 Task: For heading Arial black with underline.  font size for heading18,  'Change the font style of data to'Calibri.  and font size to 9,  Change the alignment of both headline & data to Align center.  In the sheet  Excel Template Workbook Spreadsheet
Action: Mouse moved to (23, 107)
Screenshot: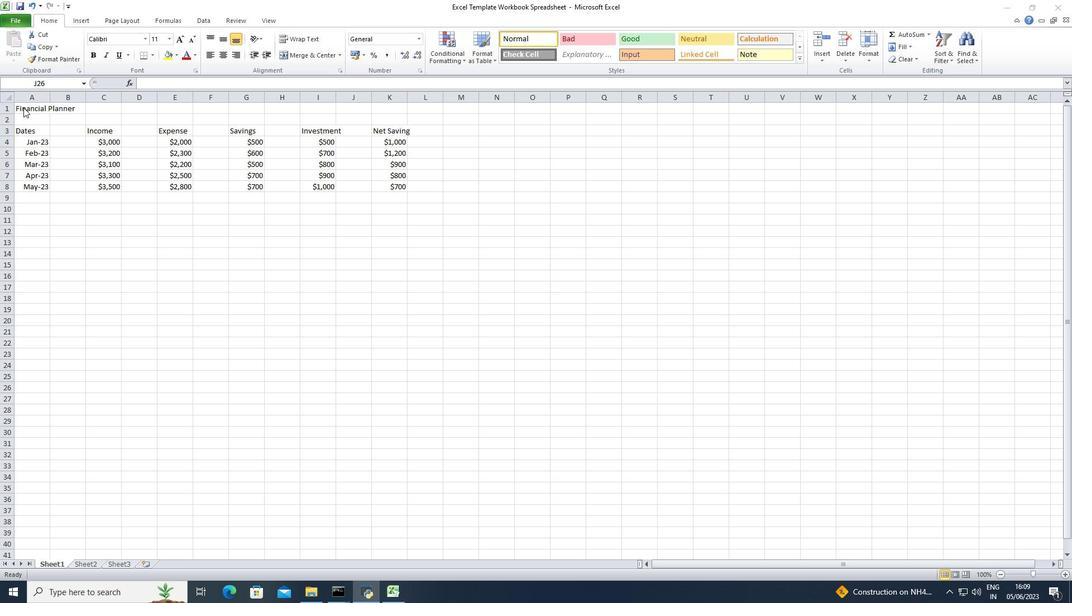 
Action: Mouse pressed left at (23, 107)
Screenshot: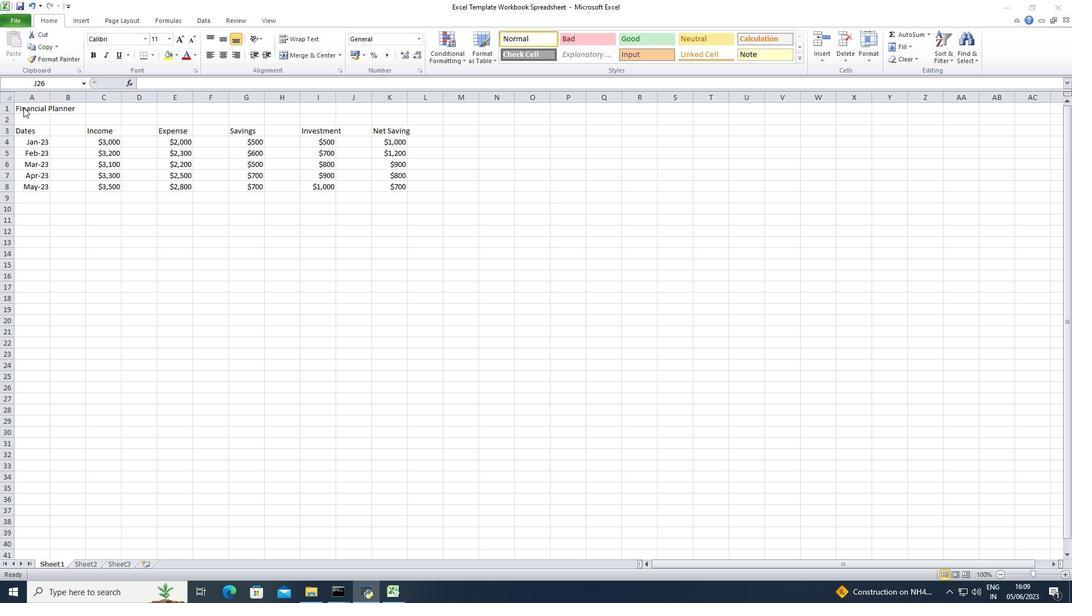 
Action: Mouse pressed left at (23, 107)
Screenshot: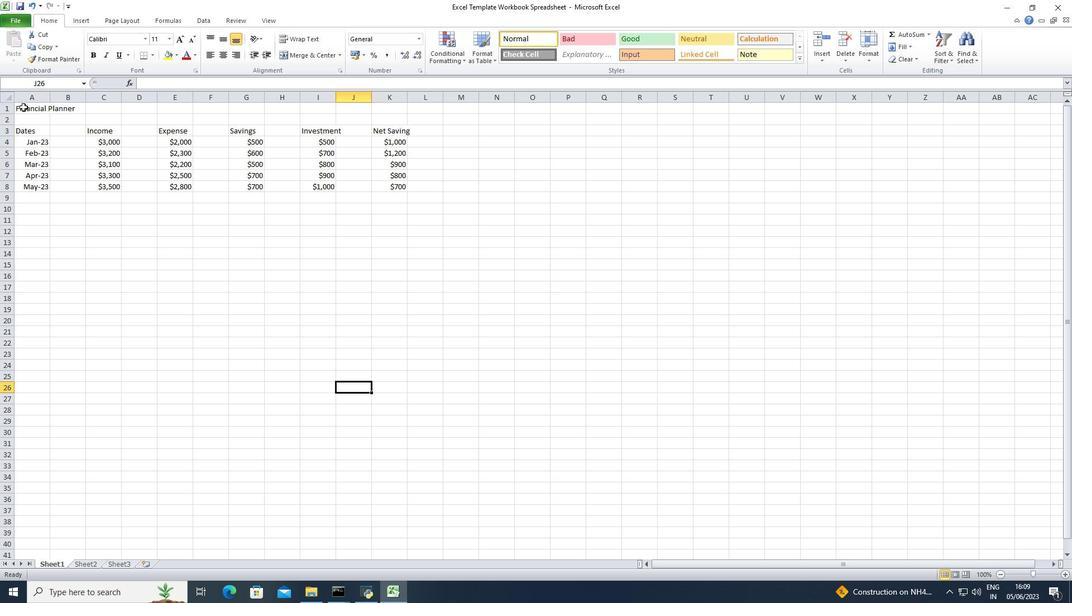 
Action: Mouse moved to (21, 110)
Screenshot: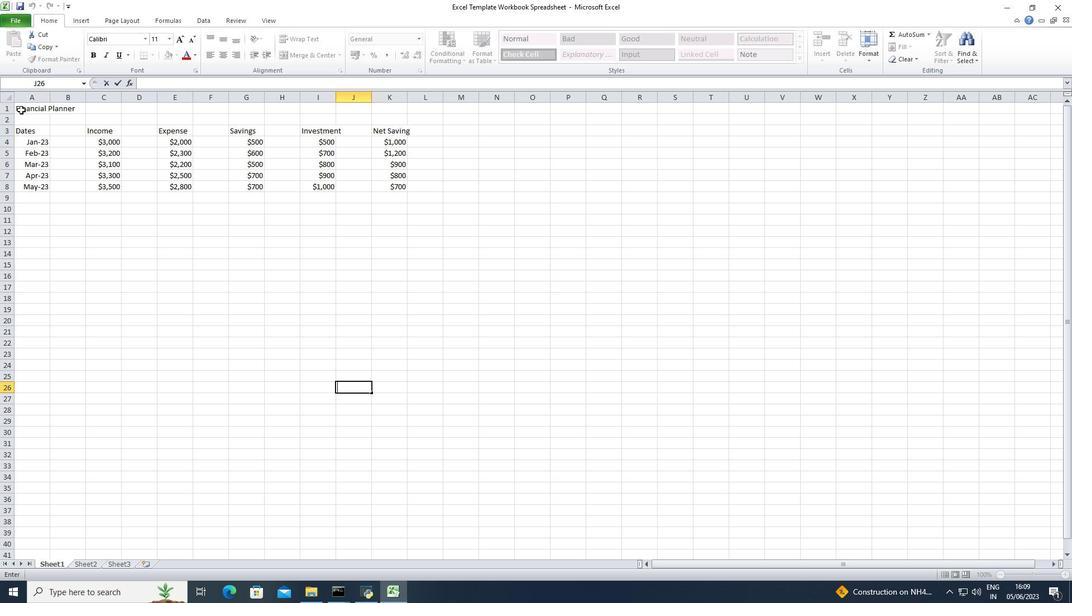 
Action: Mouse pressed left at (21, 110)
Screenshot: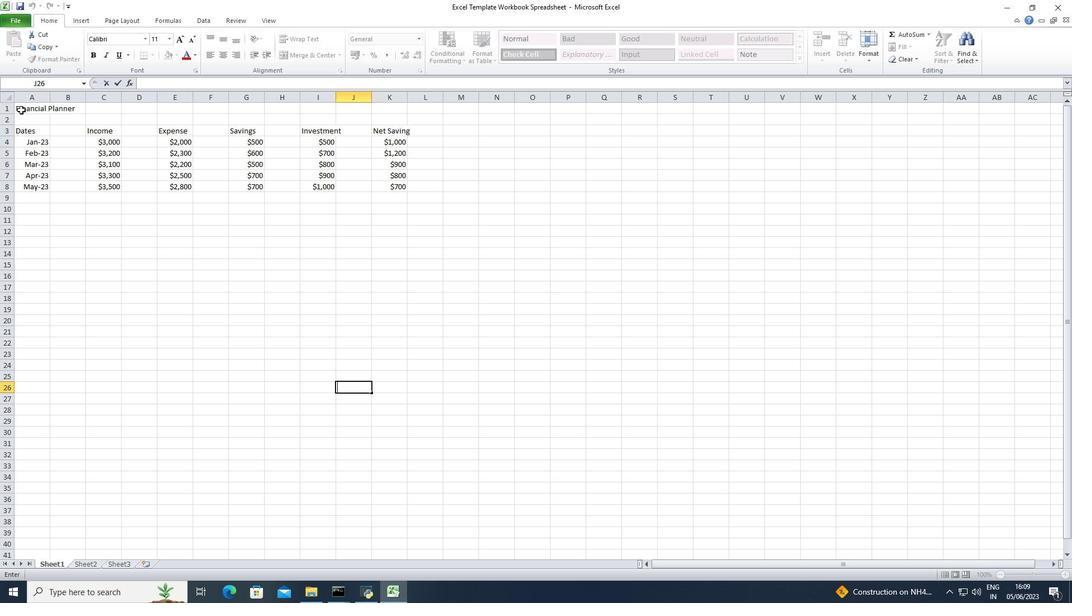 
Action: Mouse moved to (111, 41)
Screenshot: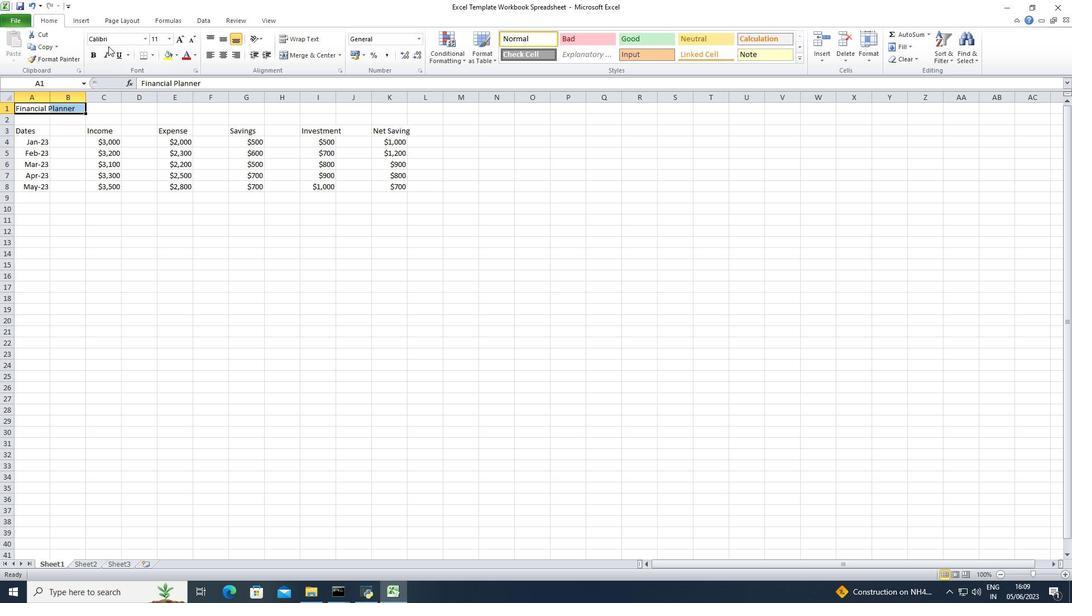 
Action: Mouse pressed left at (111, 41)
Screenshot: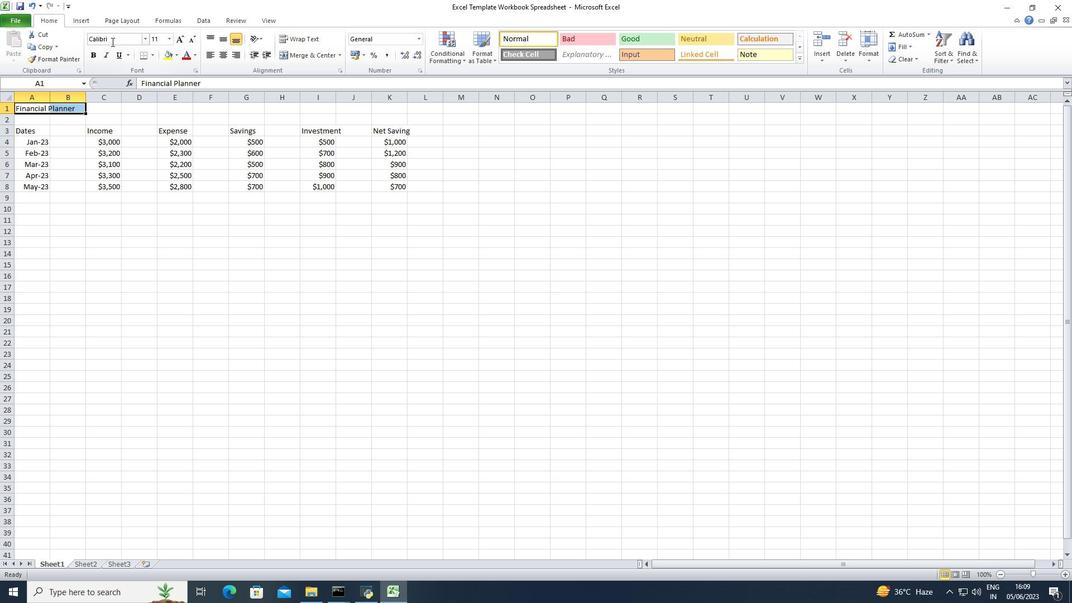 
Action: Key pressed <Key.shift>Arial<Key.space>
Screenshot: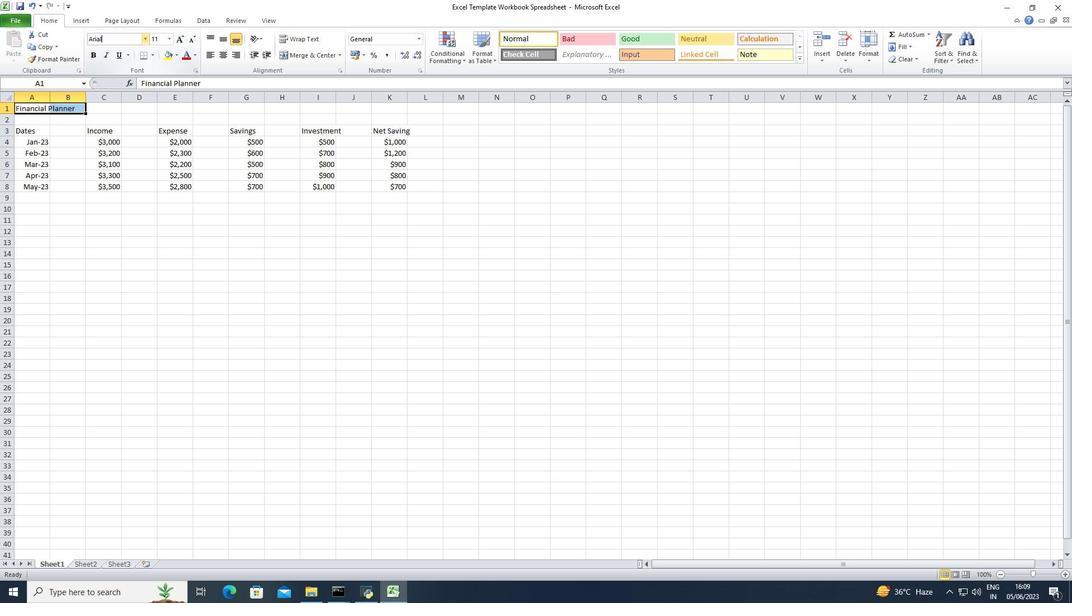 
Action: Mouse moved to (109, 68)
Screenshot: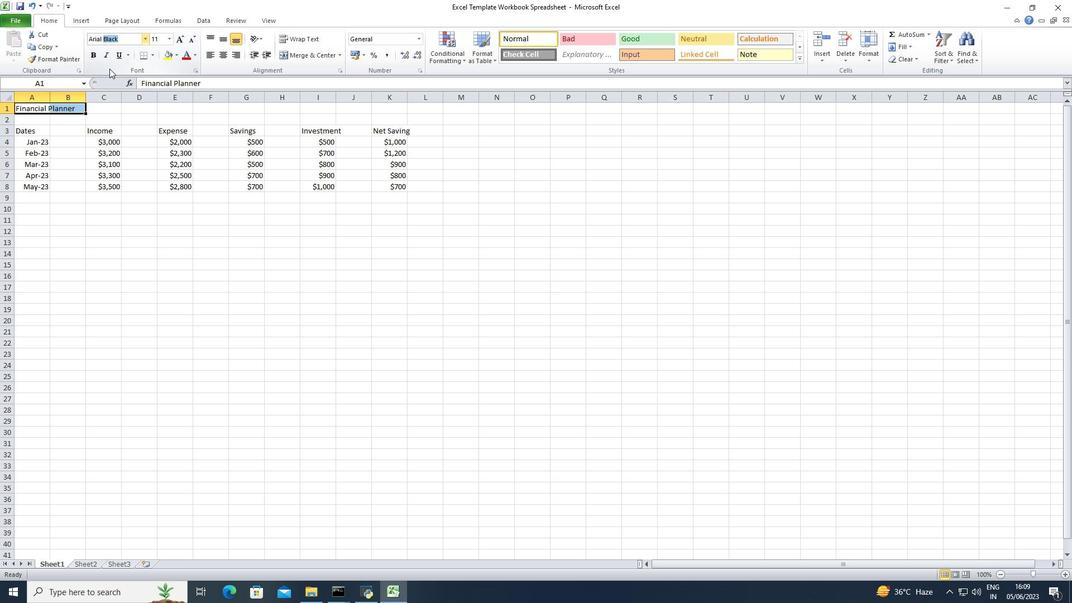 
Action: Key pressed <Key.enter>
Screenshot: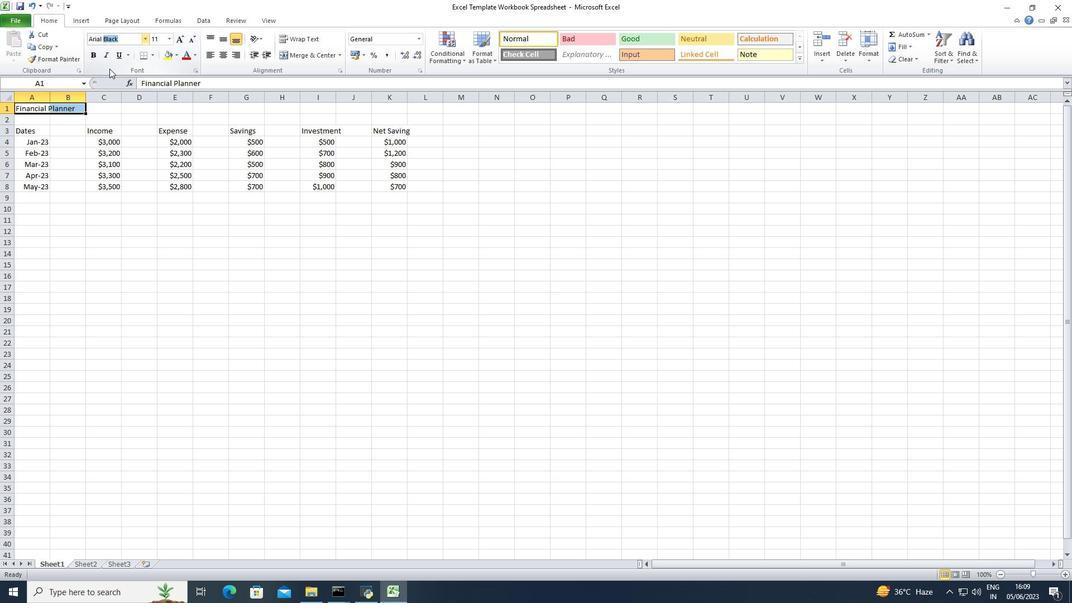 
Action: Mouse moved to (117, 54)
Screenshot: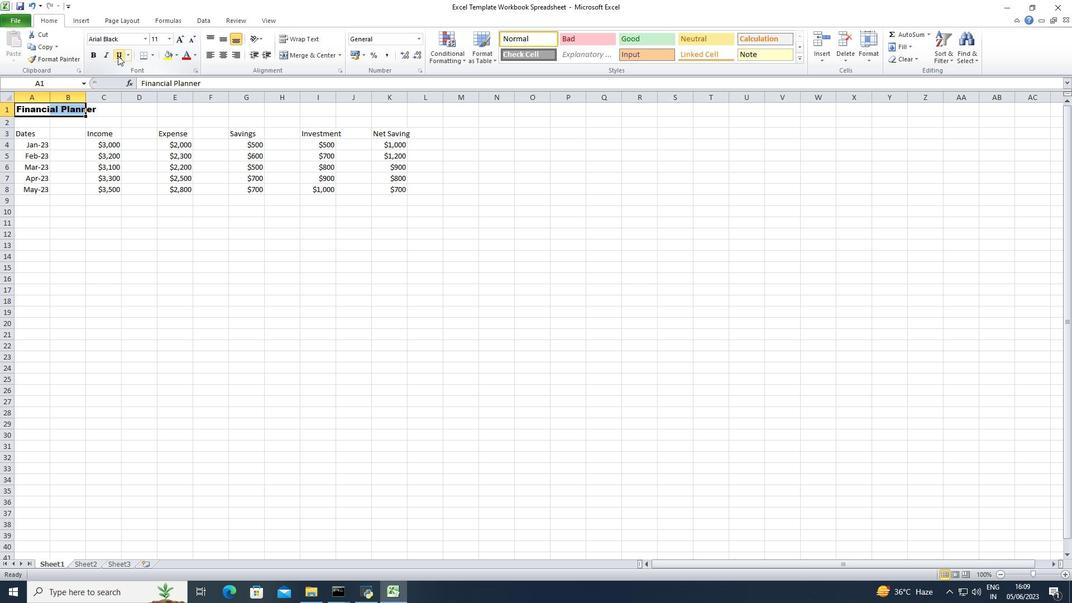 
Action: Mouse pressed left at (117, 54)
Screenshot: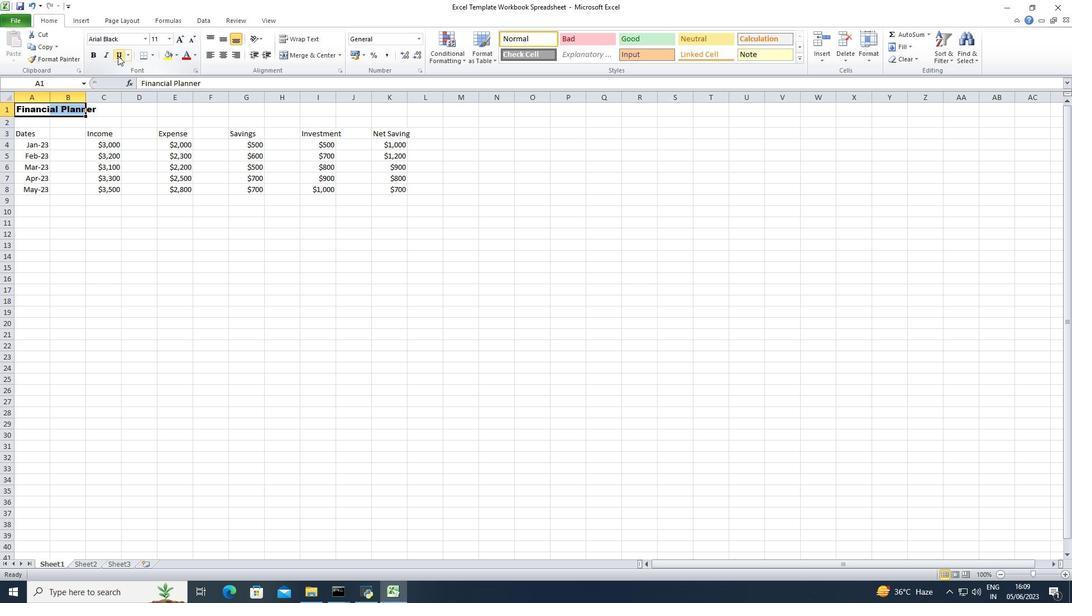 
Action: Mouse moved to (172, 43)
Screenshot: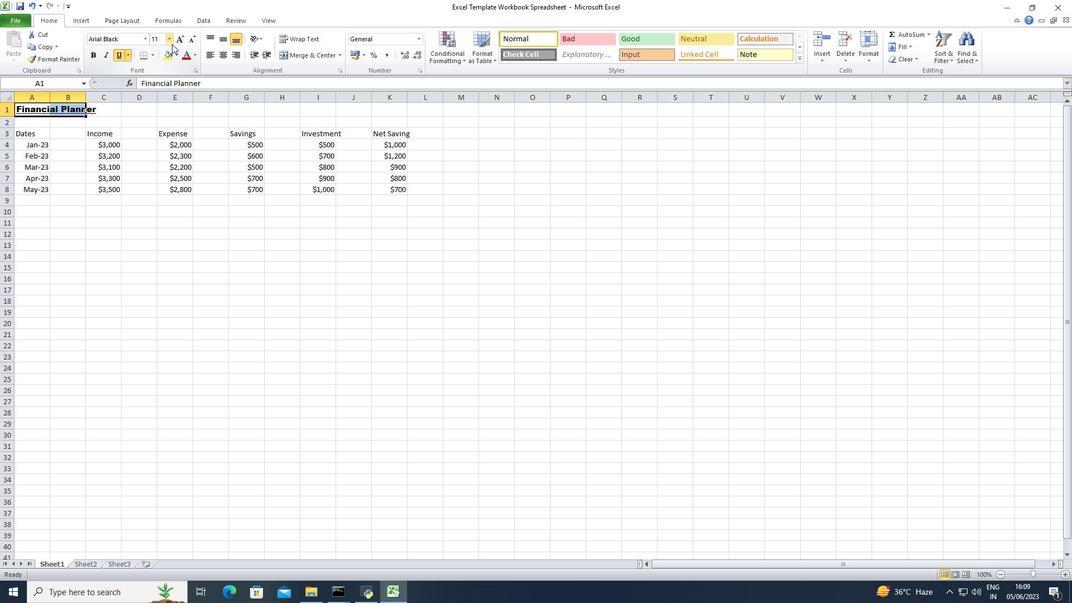 
Action: Mouse pressed left at (172, 43)
Screenshot: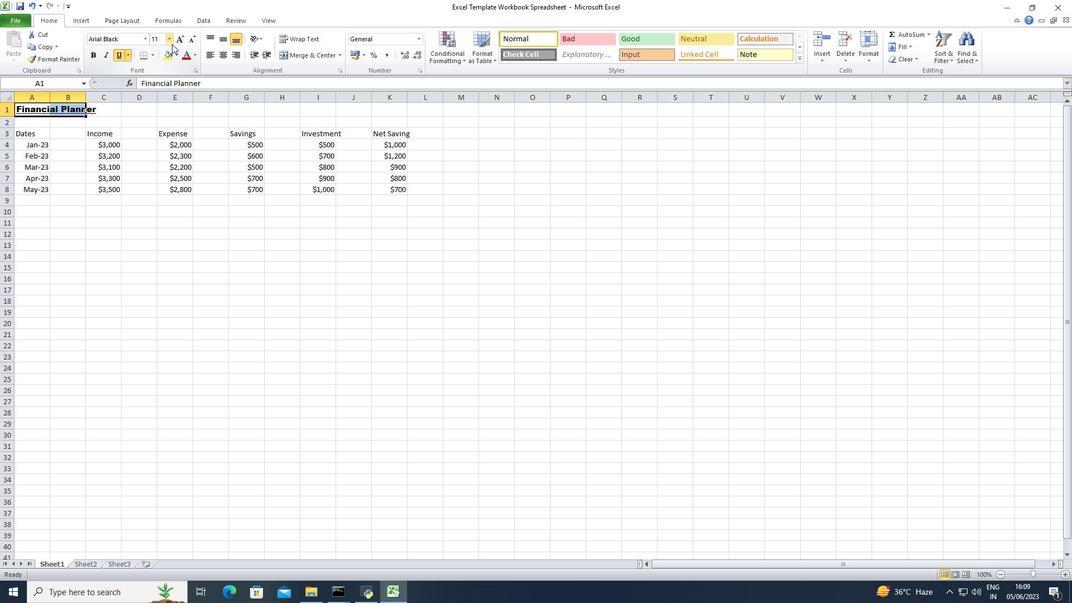 
Action: Mouse moved to (160, 113)
Screenshot: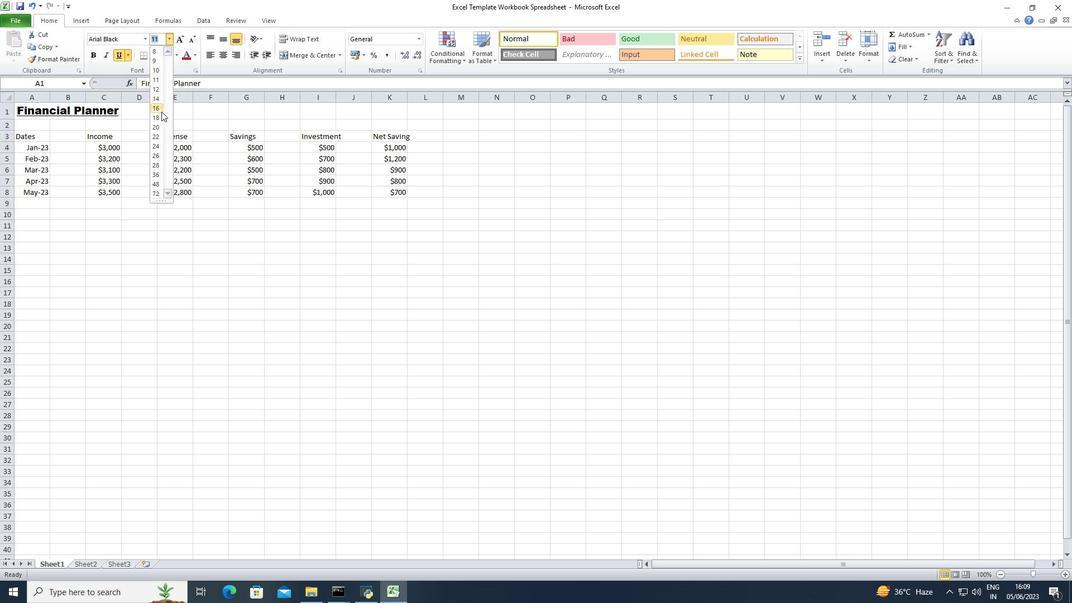
Action: Mouse pressed left at (160, 113)
Screenshot: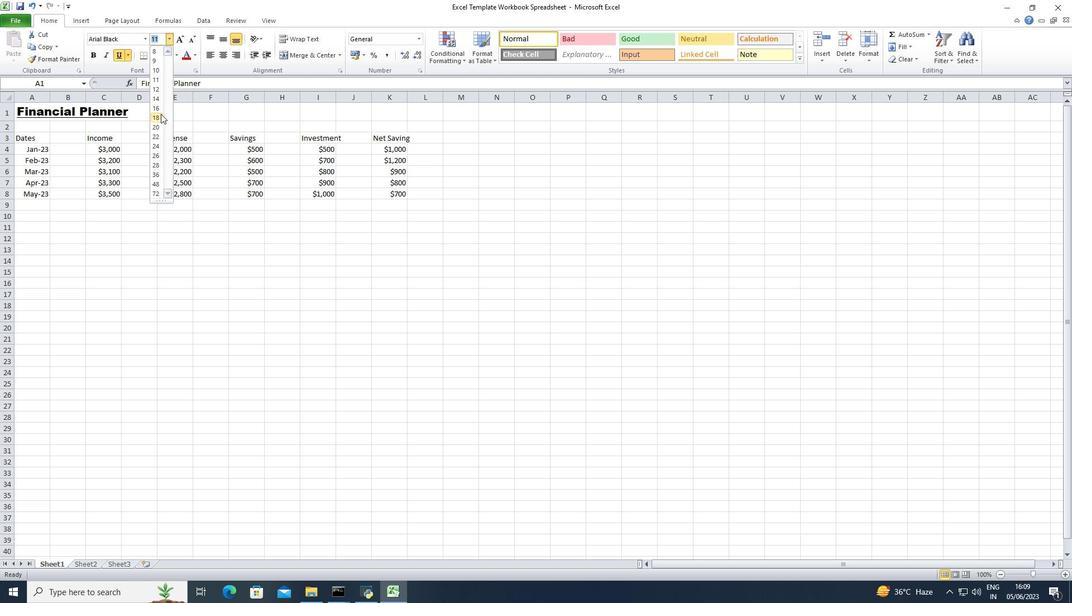 
Action: Mouse moved to (45, 141)
Screenshot: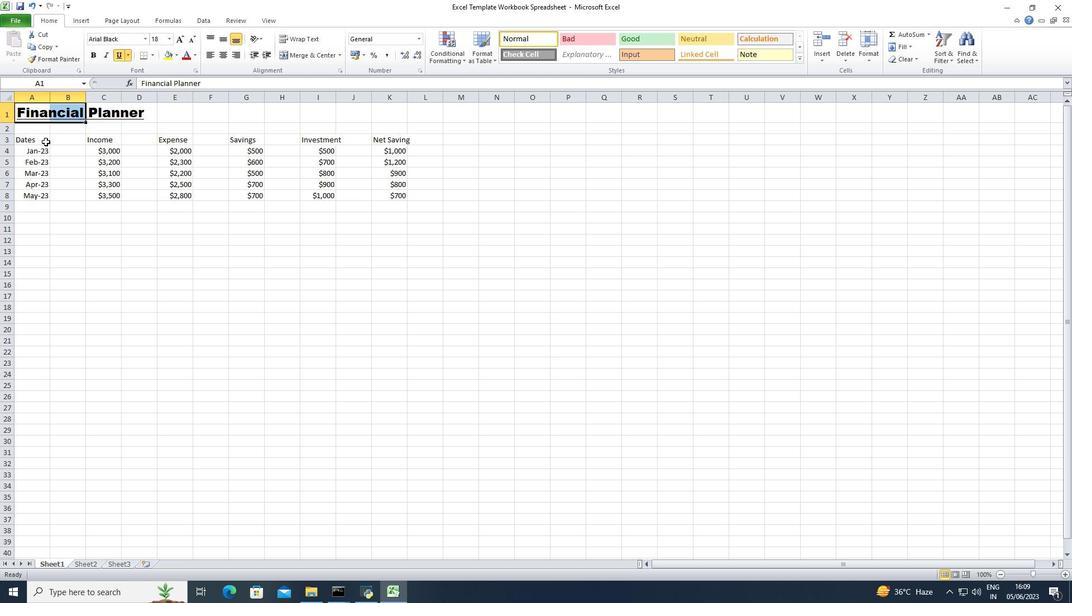 
Action: Mouse pressed left at (45, 141)
Screenshot: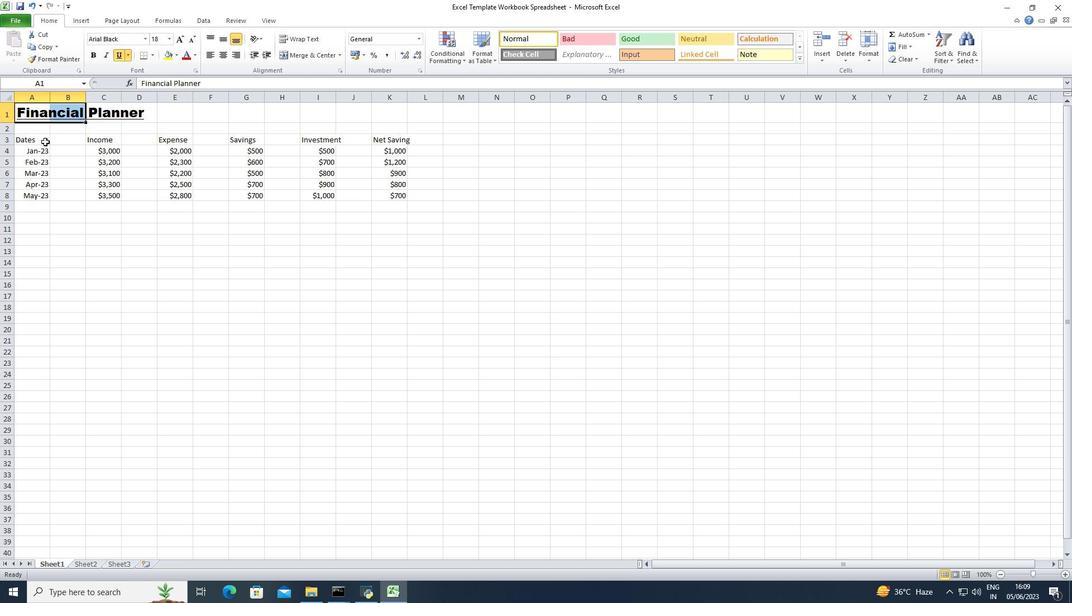 
Action: Mouse moved to (119, 41)
Screenshot: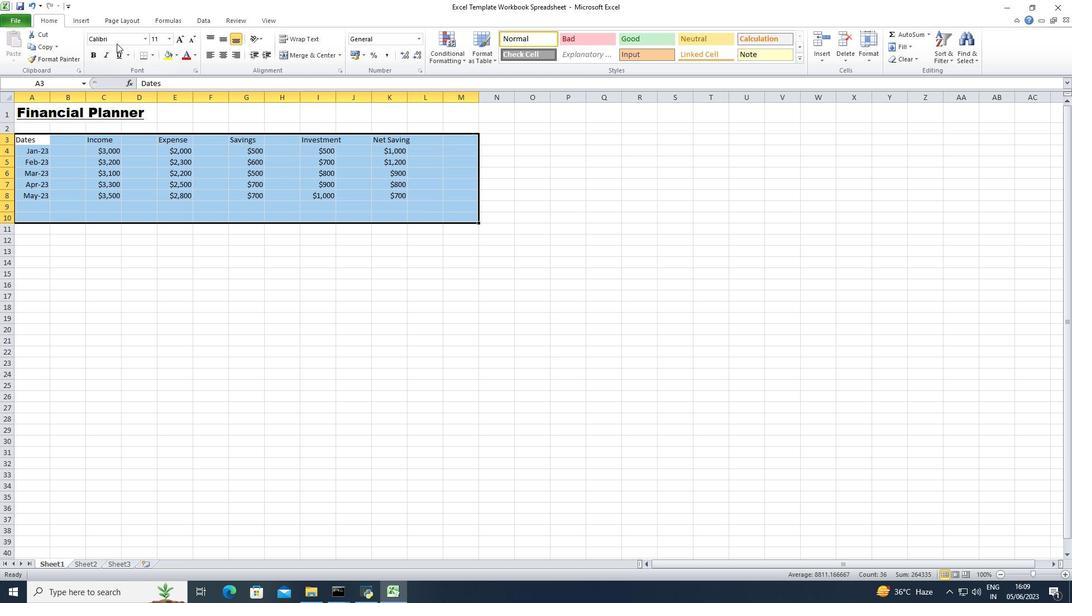 
Action: Mouse pressed left at (119, 41)
Screenshot: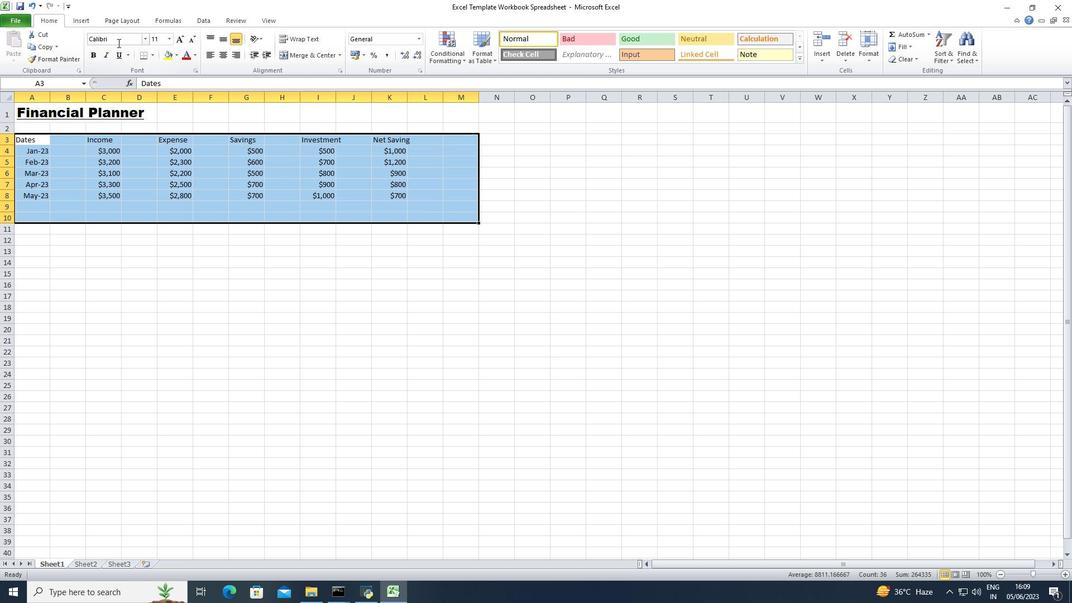 
Action: Key pressed <Key.enter>
Screenshot: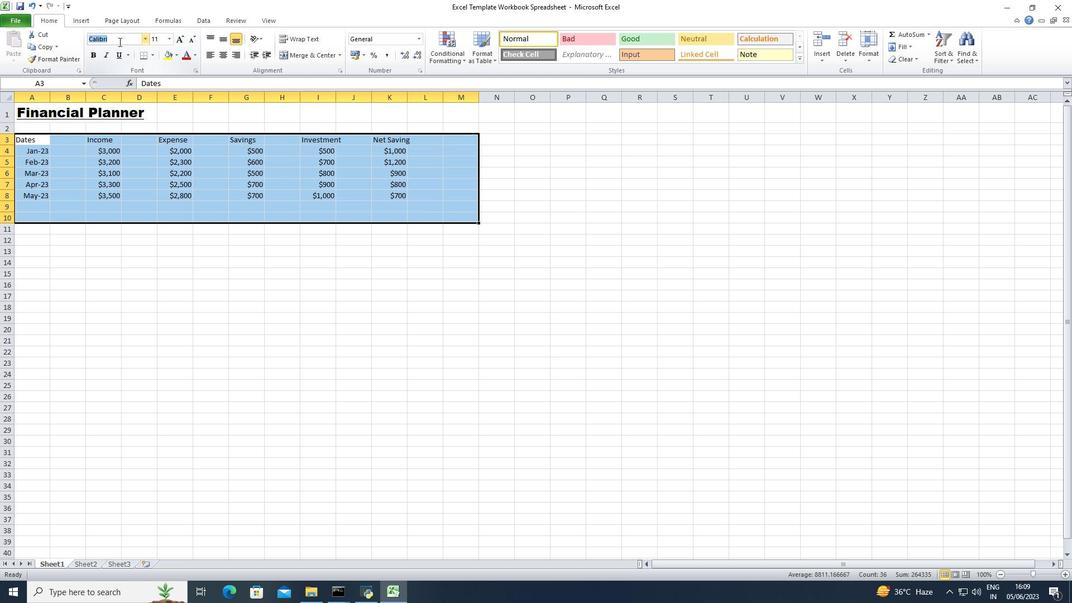
Action: Mouse moved to (168, 38)
Screenshot: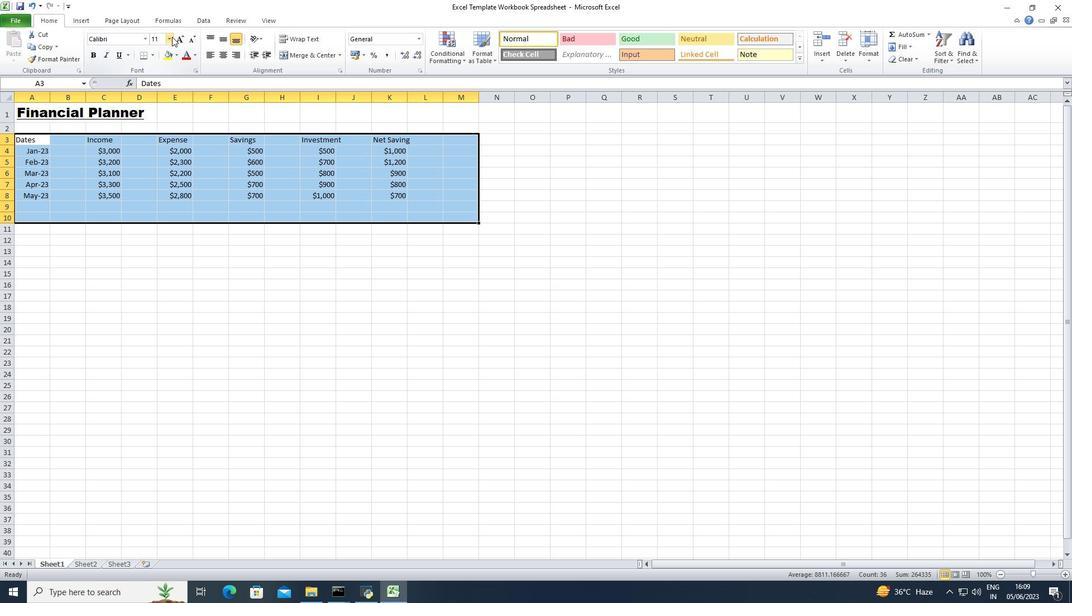
Action: Mouse pressed left at (168, 38)
Screenshot: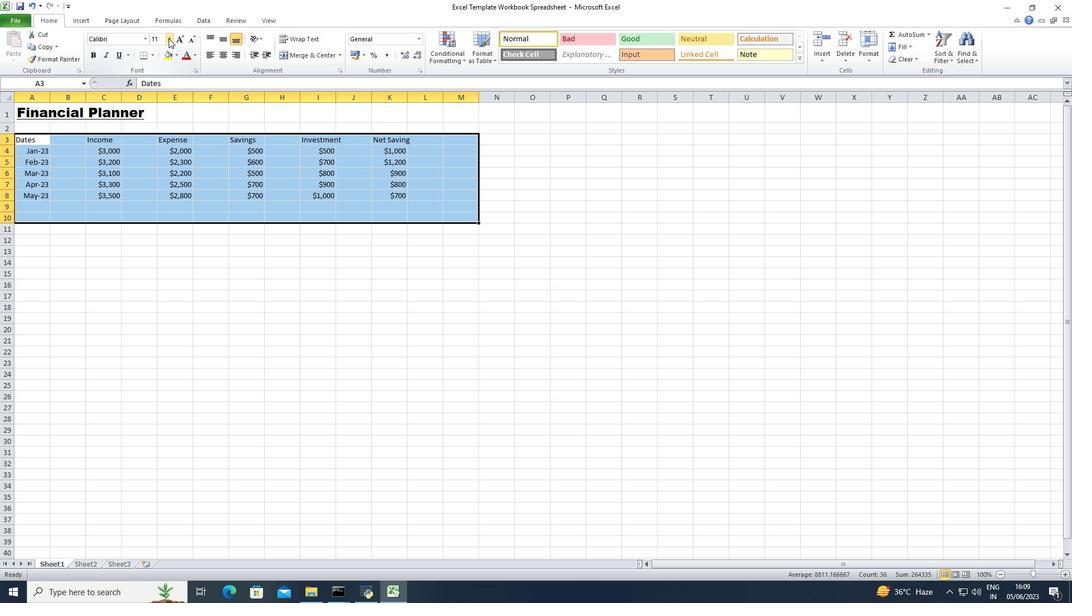 
Action: Mouse moved to (159, 56)
Screenshot: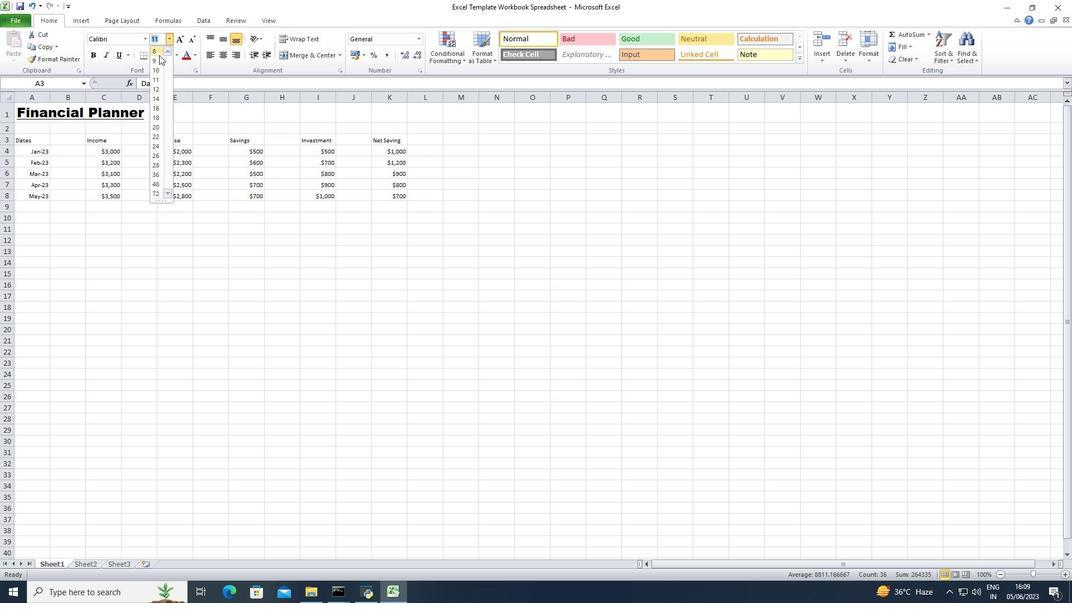 
Action: Mouse pressed left at (159, 56)
Screenshot: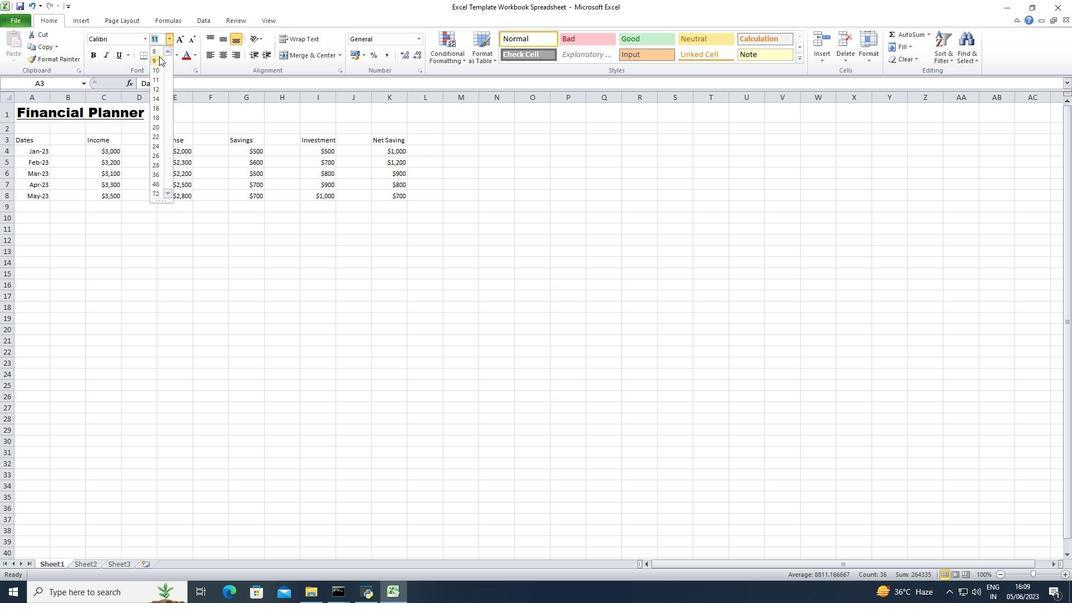 
Action: Mouse moved to (221, 56)
Screenshot: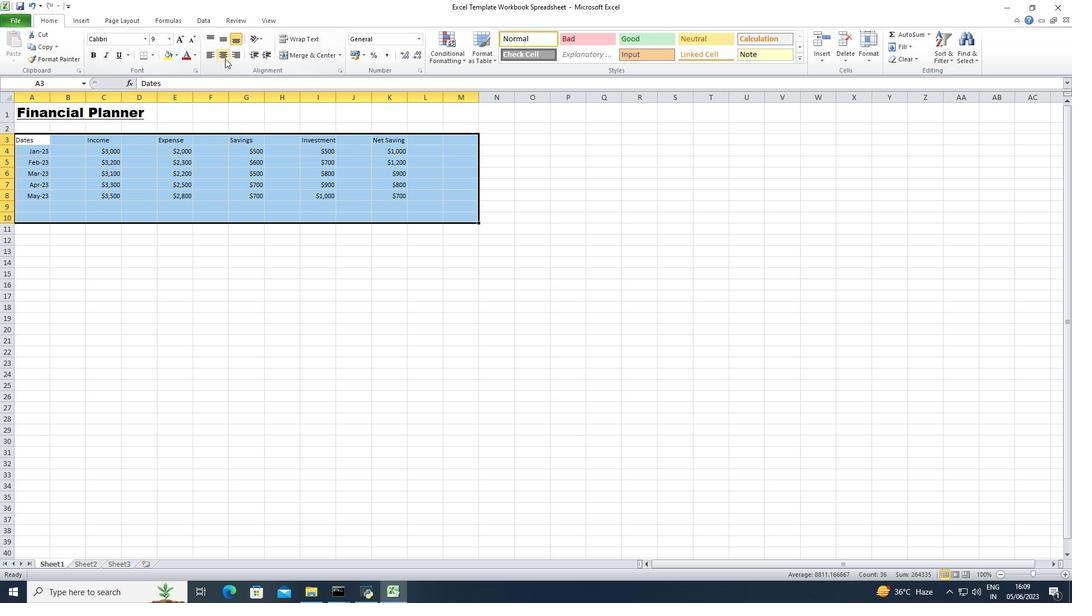 
Action: Mouse pressed left at (221, 56)
Screenshot: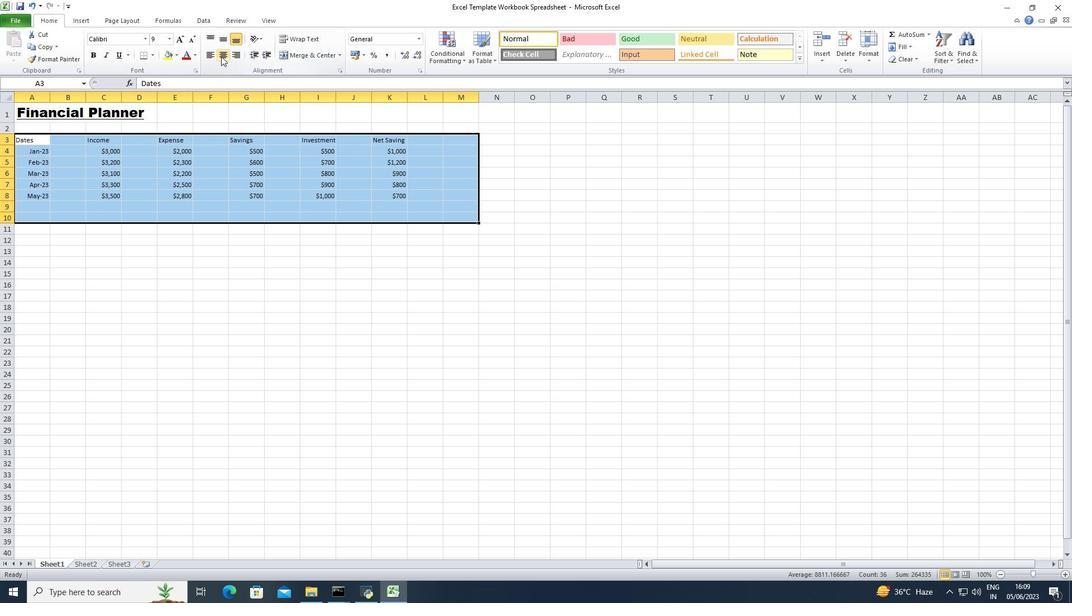
Action: Mouse moved to (41, 112)
Screenshot: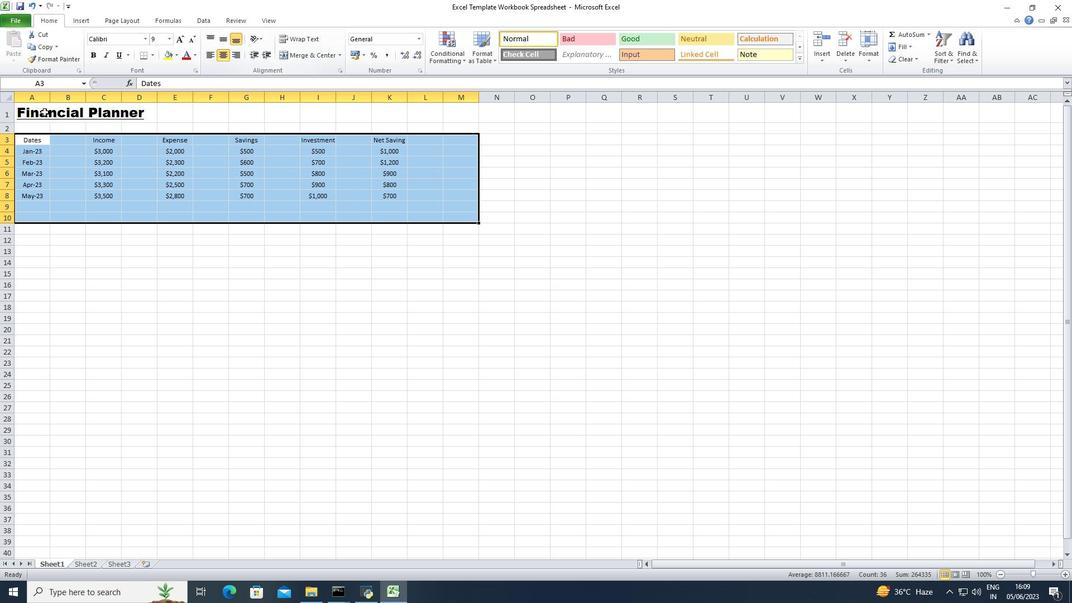 
Action: Mouse pressed left at (41, 112)
Screenshot: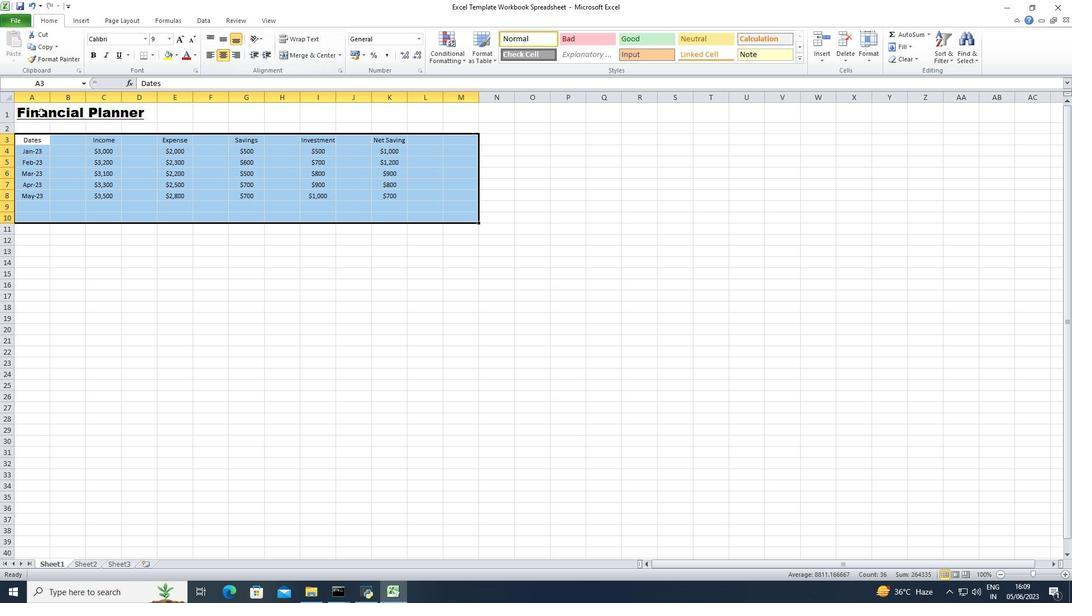 
Action: Mouse moved to (227, 58)
Screenshot: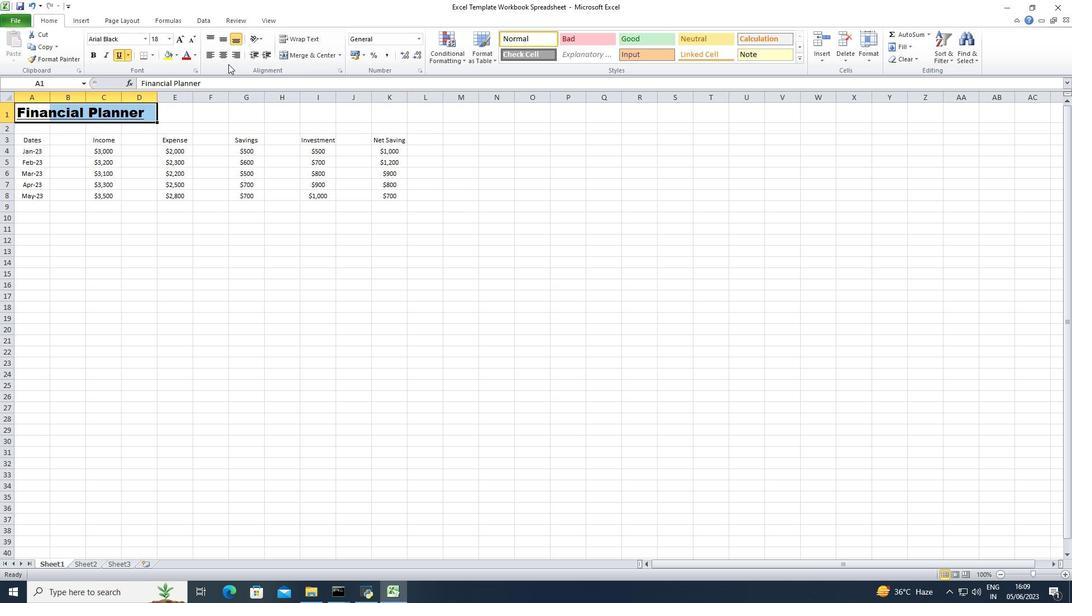 
Action: Mouse pressed left at (227, 58)
Screenshot: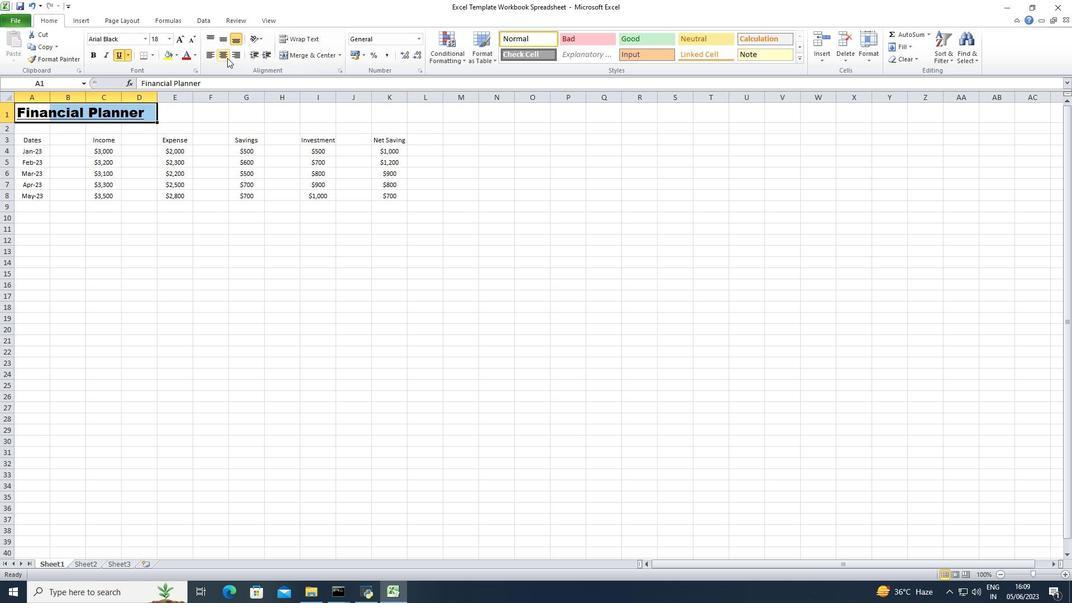 
Action: Mouse moved to (50, 94)
Screenshot: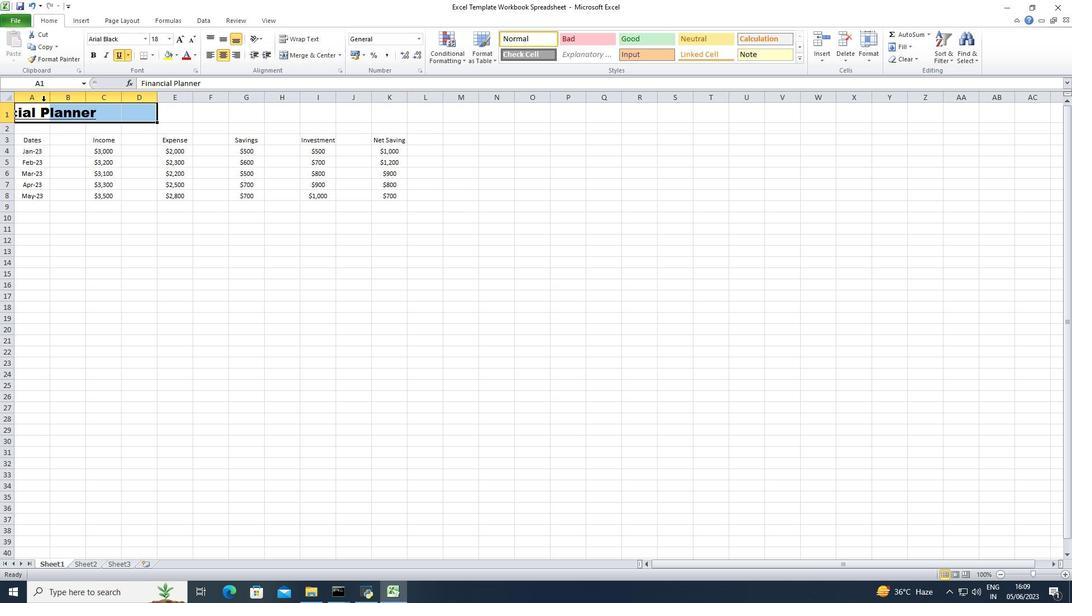 
Action: Mouse pressed left at (50, 94)
Screenshot: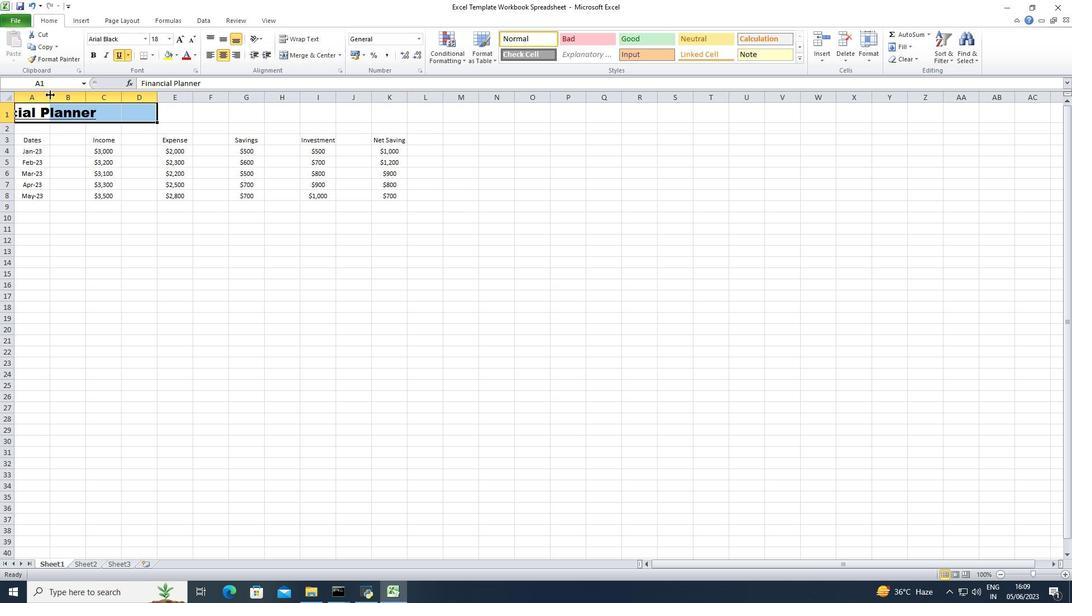 
Action: Mouse moved to (103, 94)
Screenshot: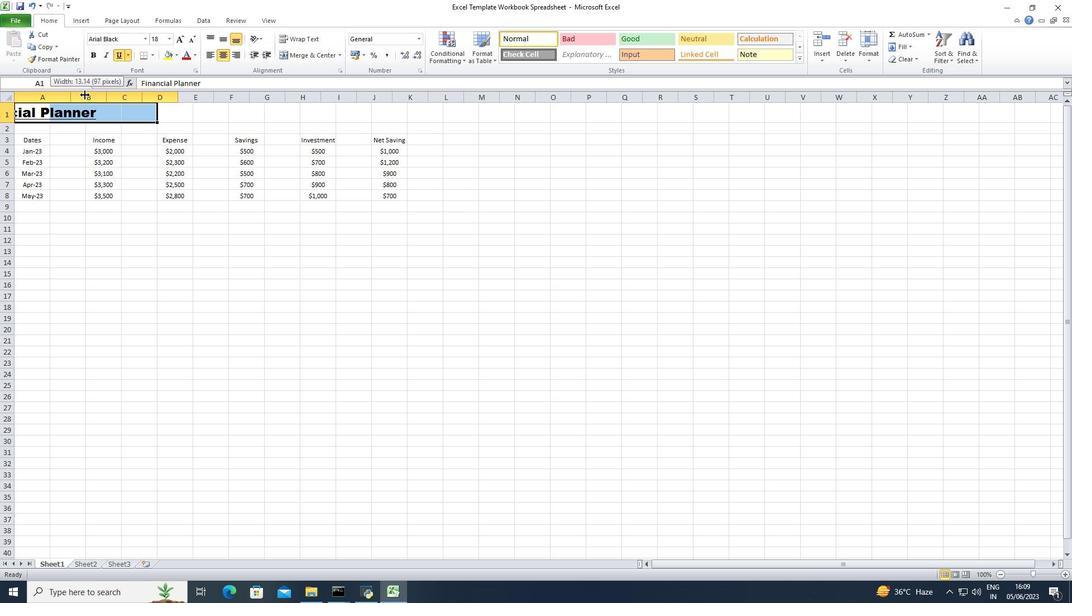 
Action: Mouse pressed left at (103, 94)
Screenshot: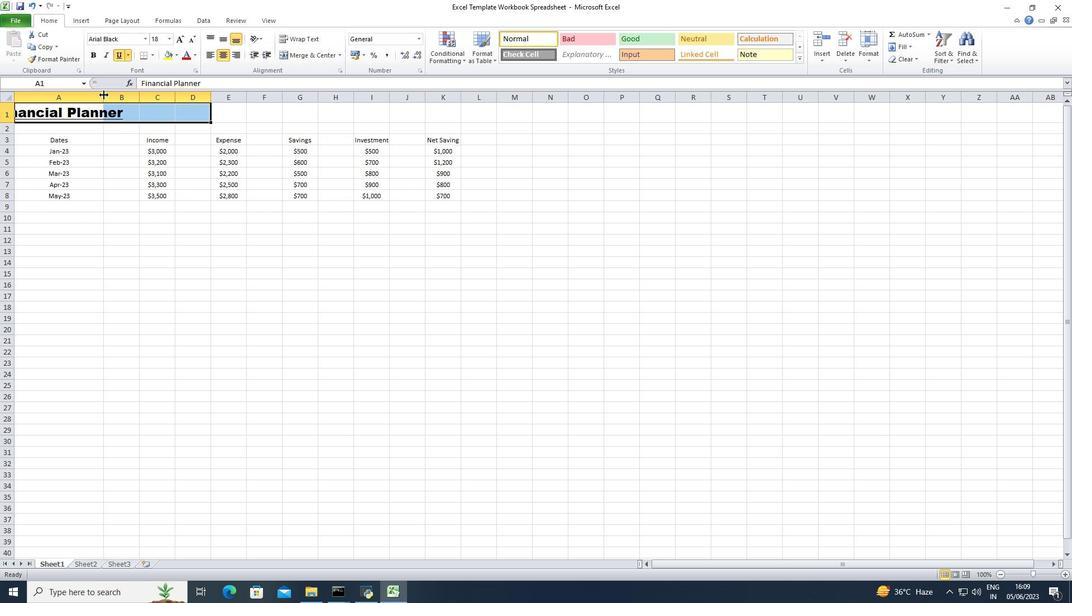 
Action: Mouse moved to (553, 160)
Screenshot: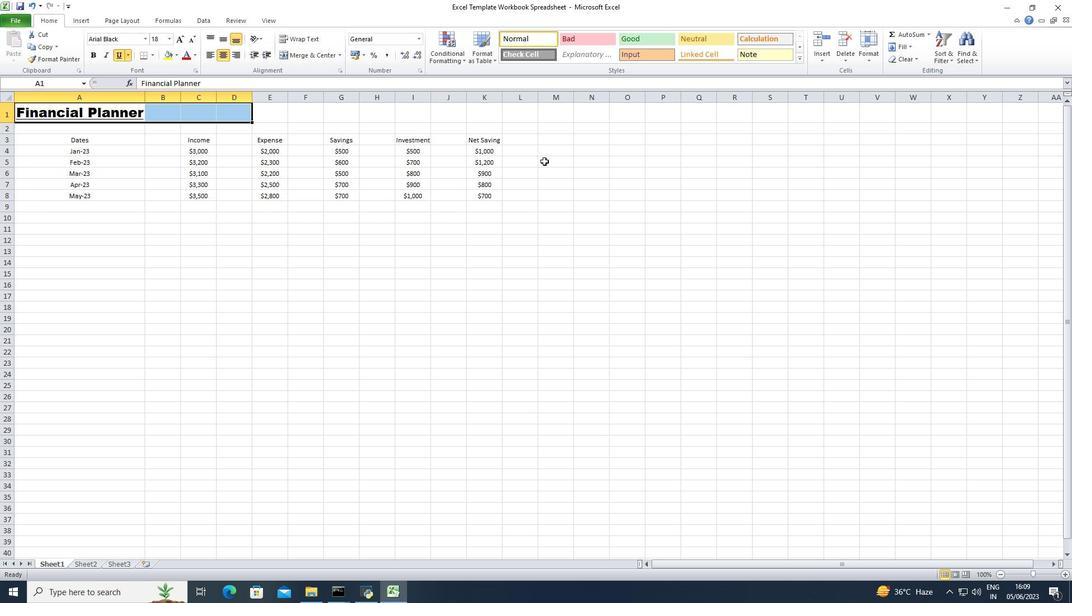 
Action: Mouse pressed left at (553, 160)
Screenshot: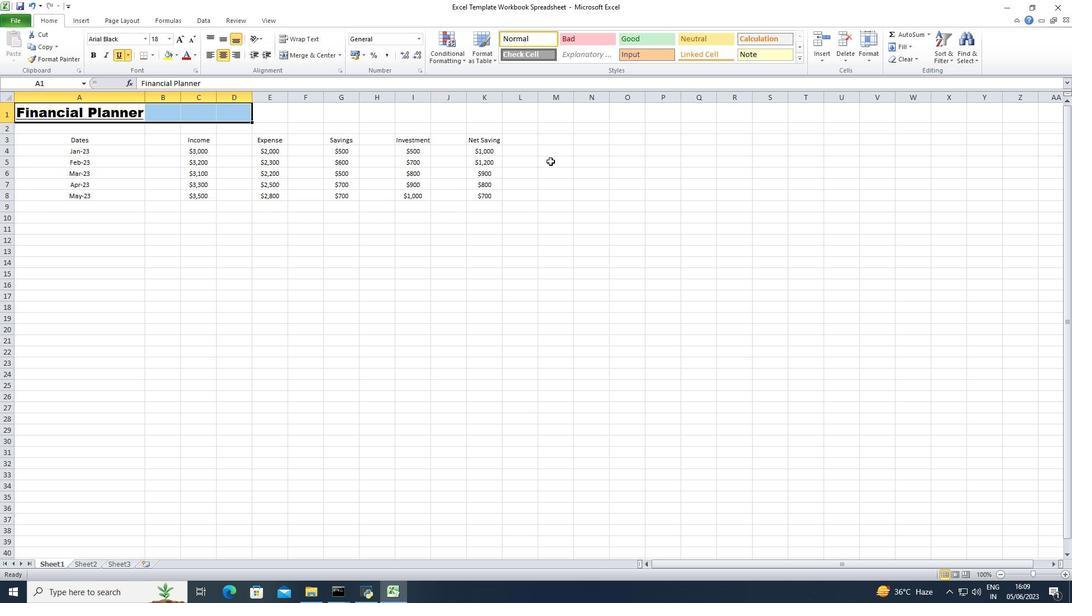 
